 Task: Select a due date automation when advanced on, the moment a card is due add fields without custom field "Resume" set to a date between 1 and 7 working days ago.
Action: Mouse moved to (1002, 78)
Screenshot: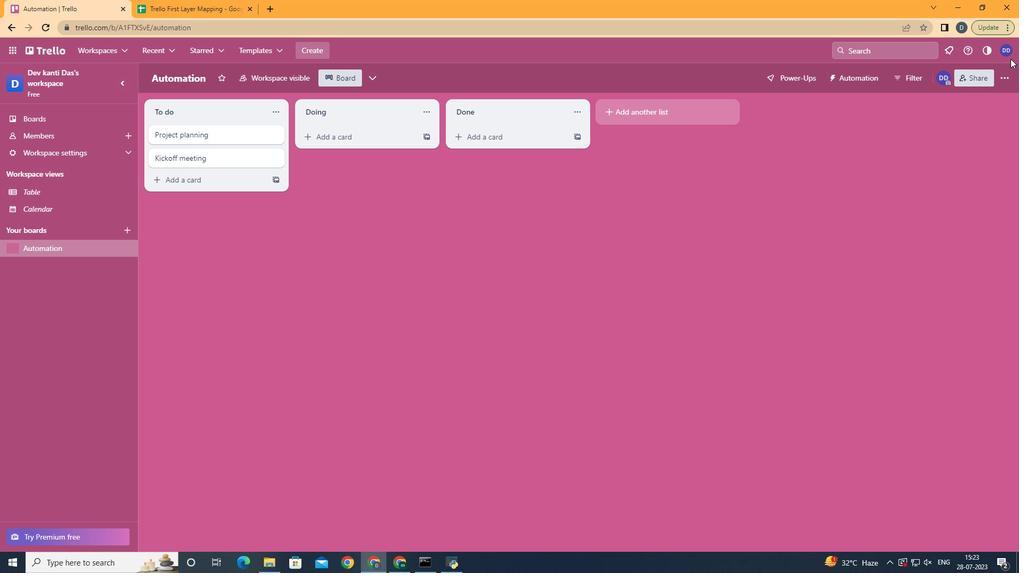 
Action: Mouse pressed left at (1002, 78)
Screenshot: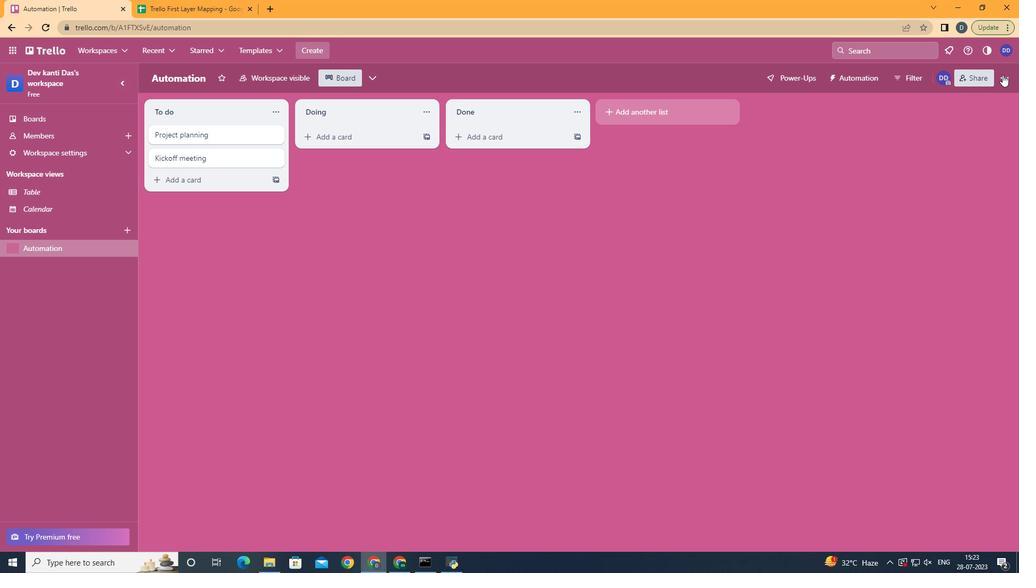 
Action: Mouse moved to (950, 223)
Screenshot: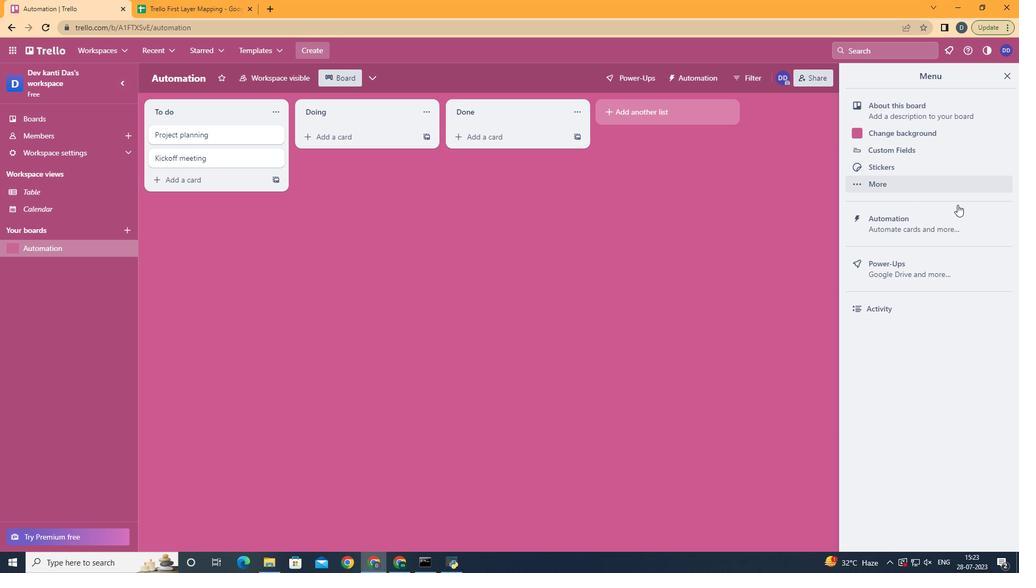 
Action: Mouse pressed left at (950, 223)
Screenshot: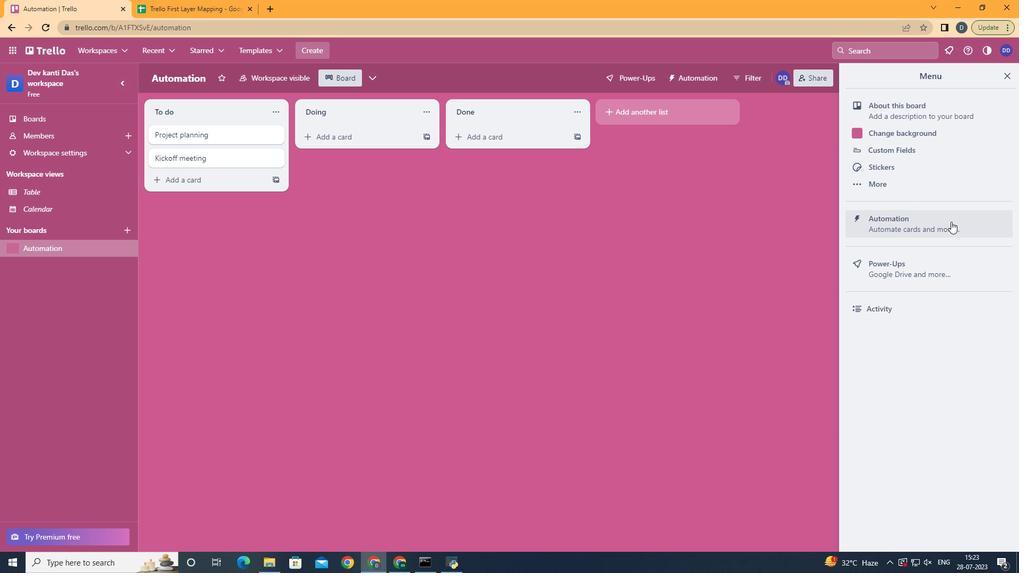 
Action: Mouse moved to (203, 213)
Screenshot: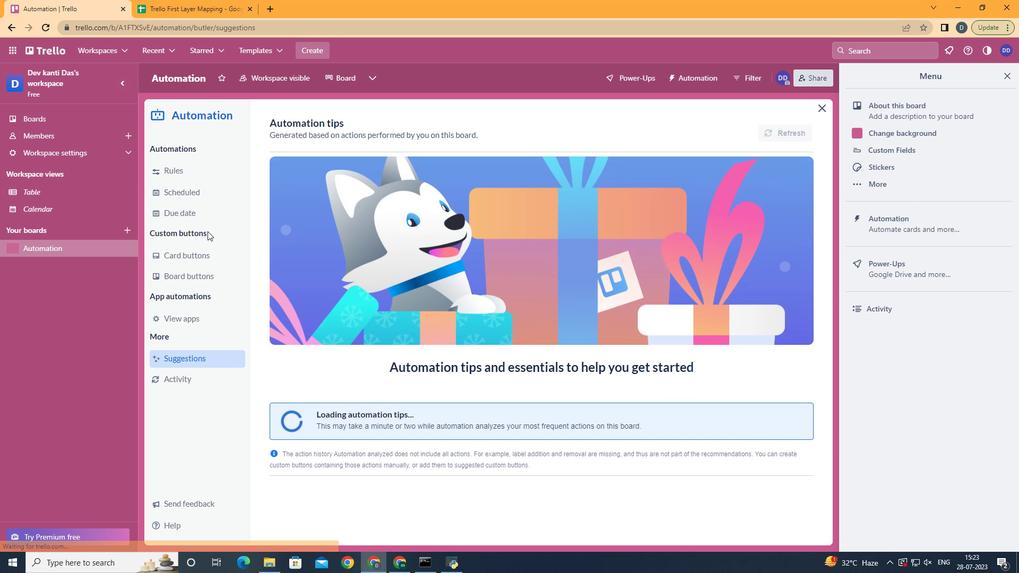 
Action: Mouse pressed left at (203, 213)
Screenshot: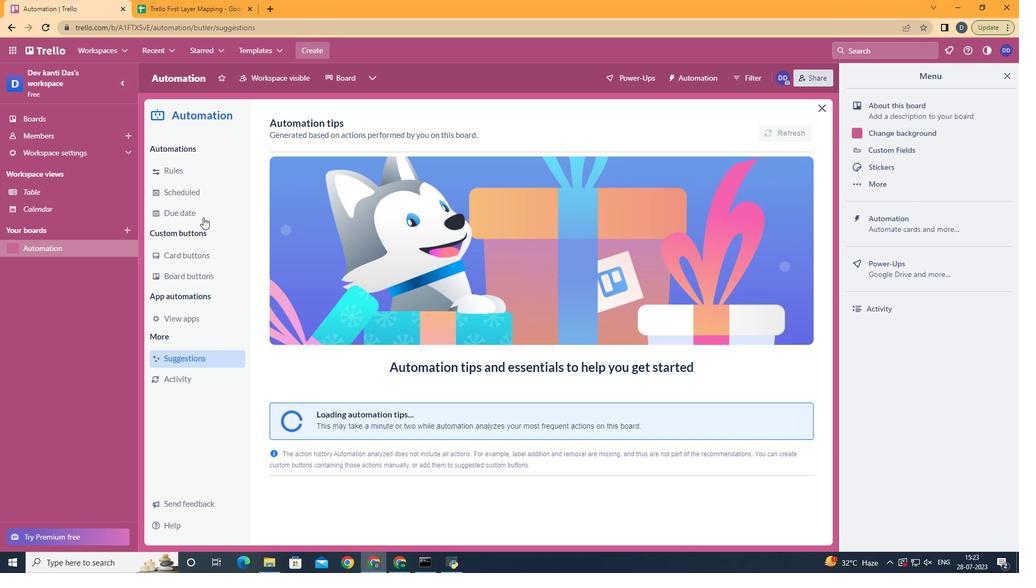
Action: Mouse moved to (751, 125)
Screenshot: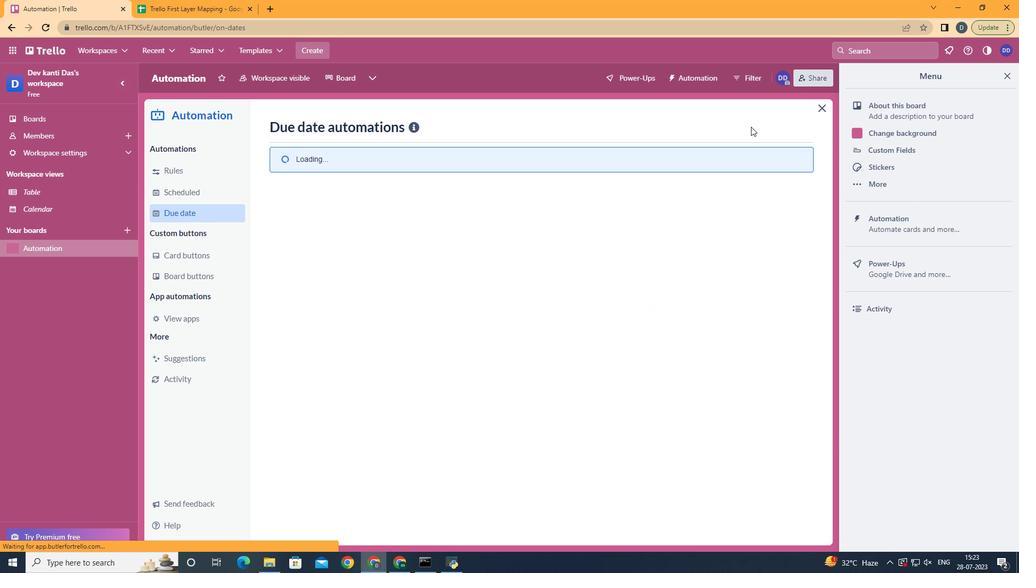 
Action: Mouse pressed left at (751, 125)
Screenshot: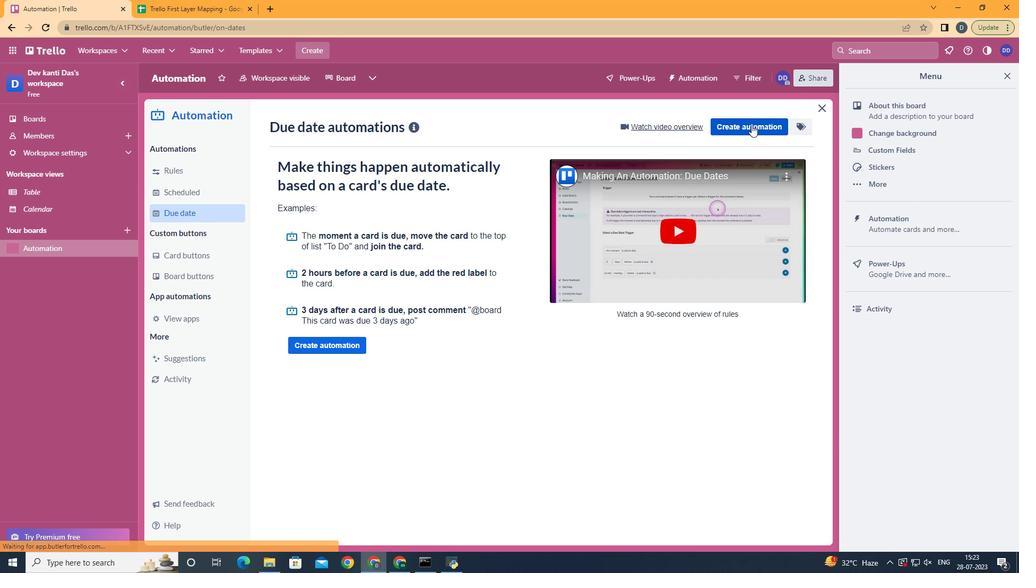 
Action: Mouse moved to (391, 225)
Screenshot: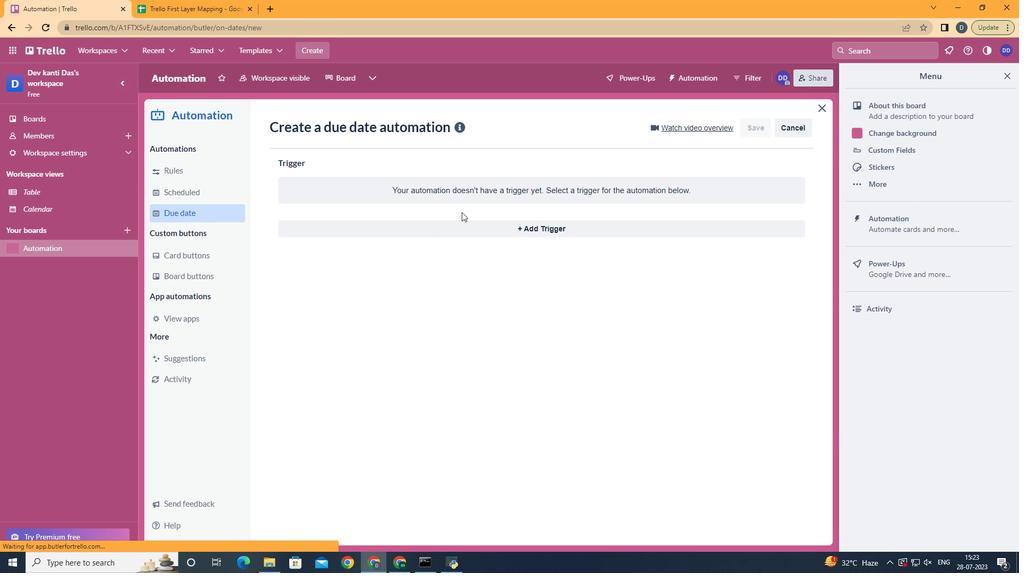 
Action: Mouse pressed left at (391, 225)
Screenshot: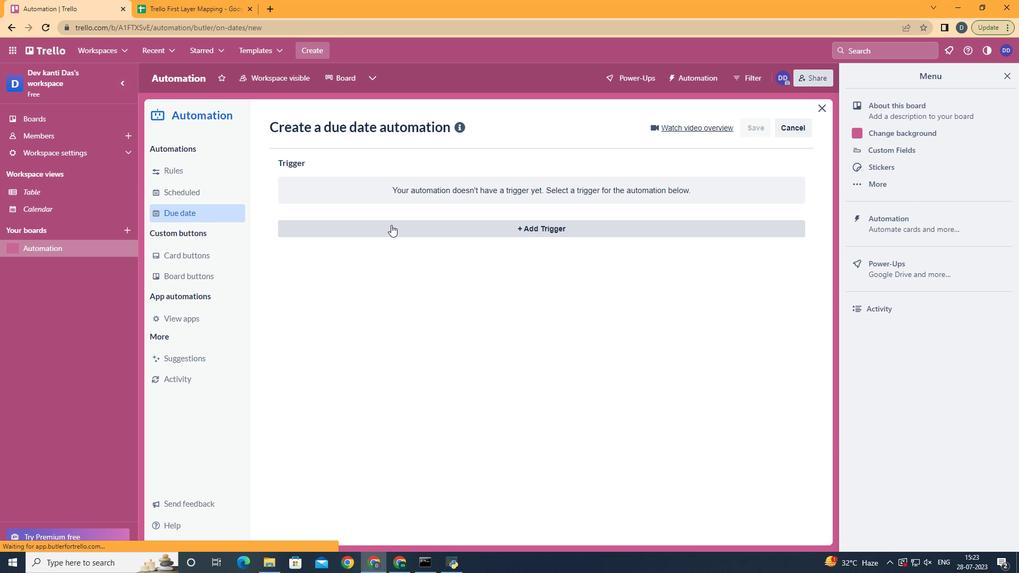 
Action: Mouse moved to (311, 352)
Screenshot: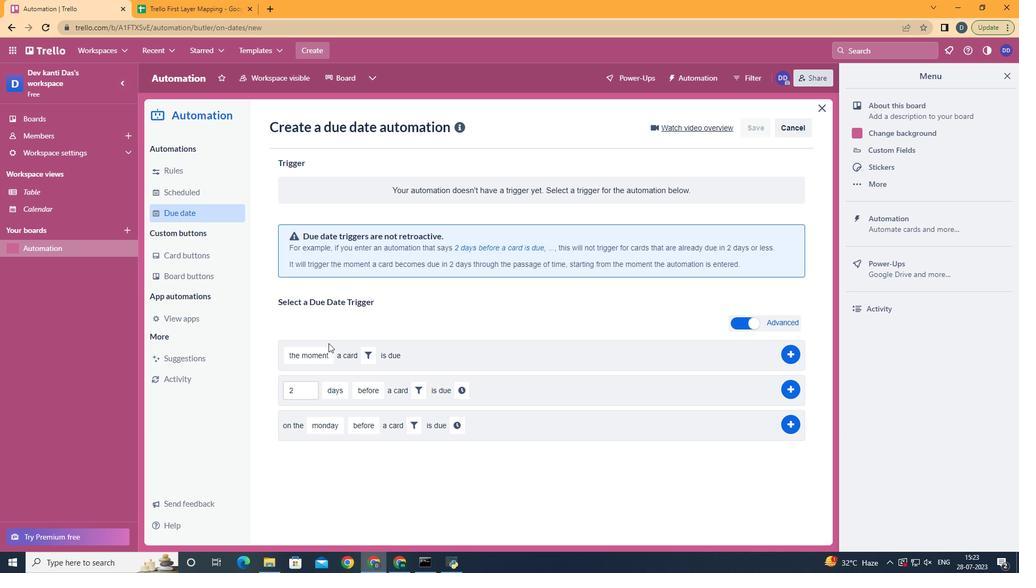 
Action: Mouse pressed left at (311, 352)
Screenshot: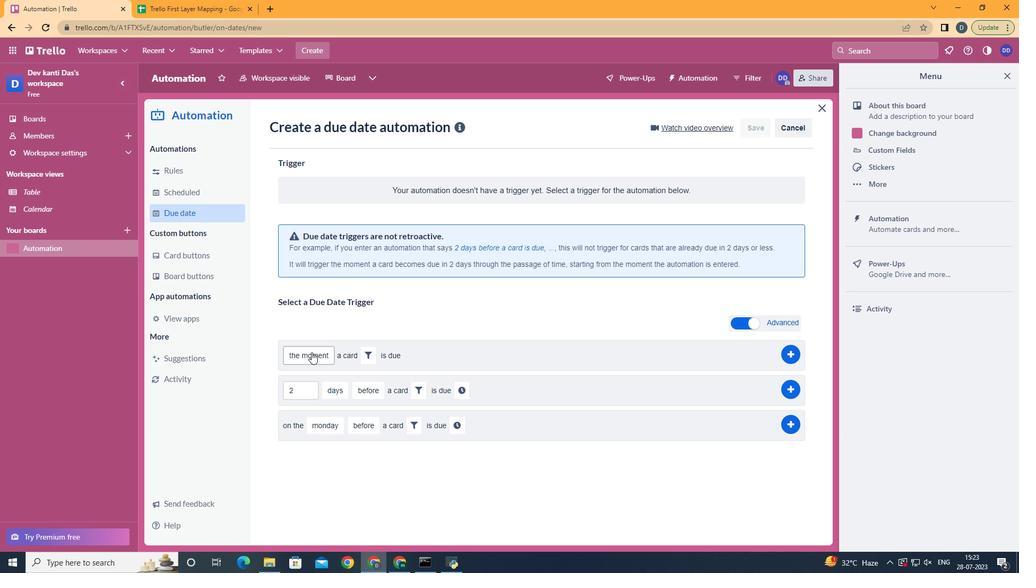 
Action: Mouse moved to (322, 382)
Screenshot: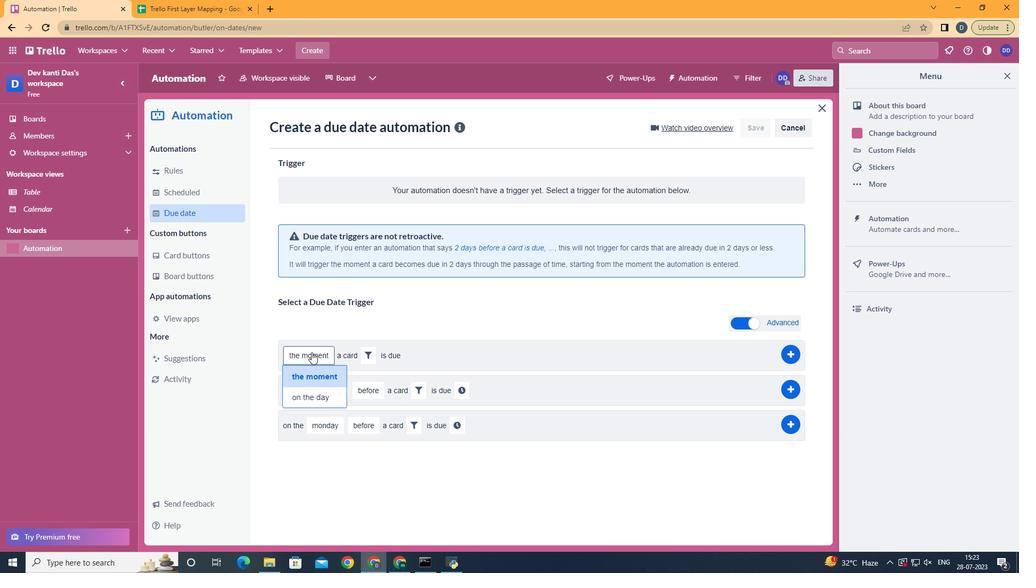 
Action: Mouse pressed left at (322, 382)
Screenshot: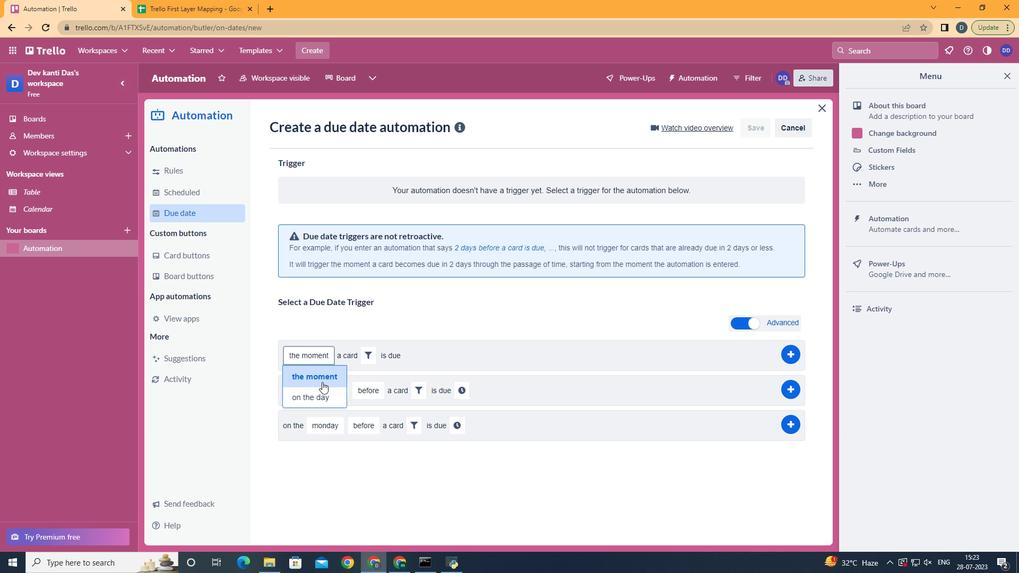 
Action: Mouse moved to (369, 350)
Screenshot: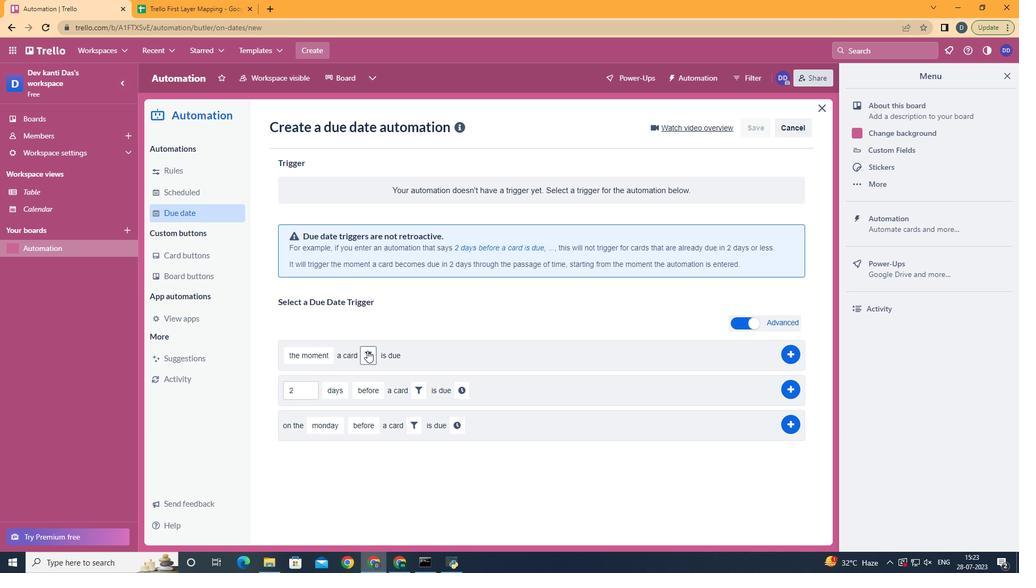 
Action: Mouse pressed left at (369, 350)
Screenshot: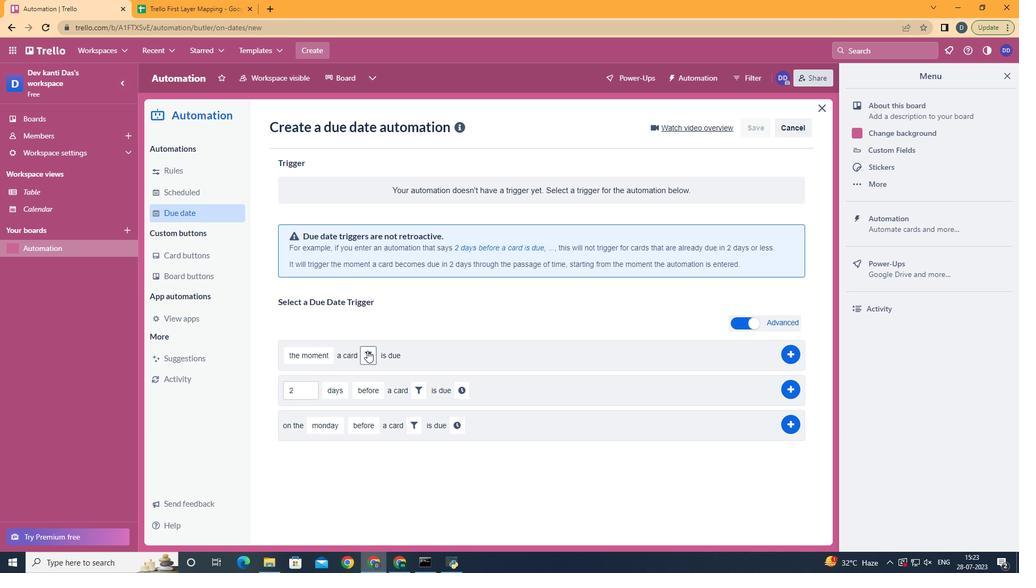 
Action: Mouse moved to (547, 386)
Screenshot: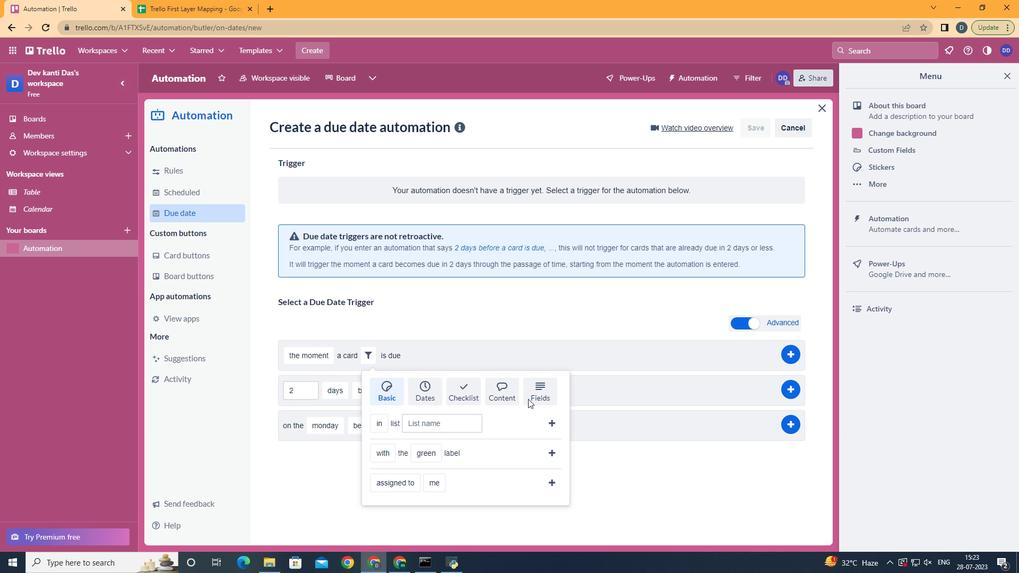 
Action: Mouse pressed left at (547, 386)
Screenshot: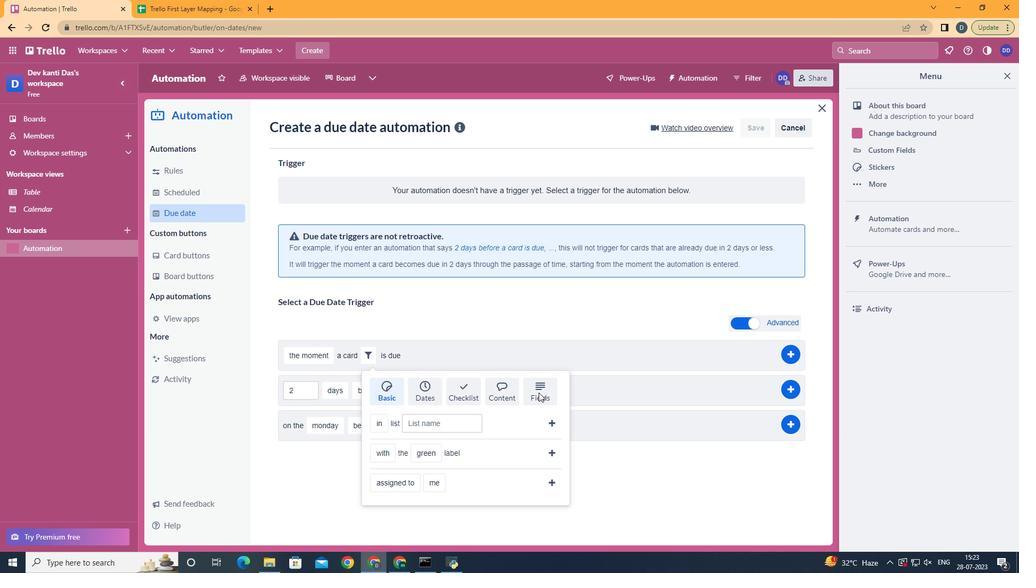 
Action: Mouse scrolled (547, 385) with delta (0, 0)
Screenshot: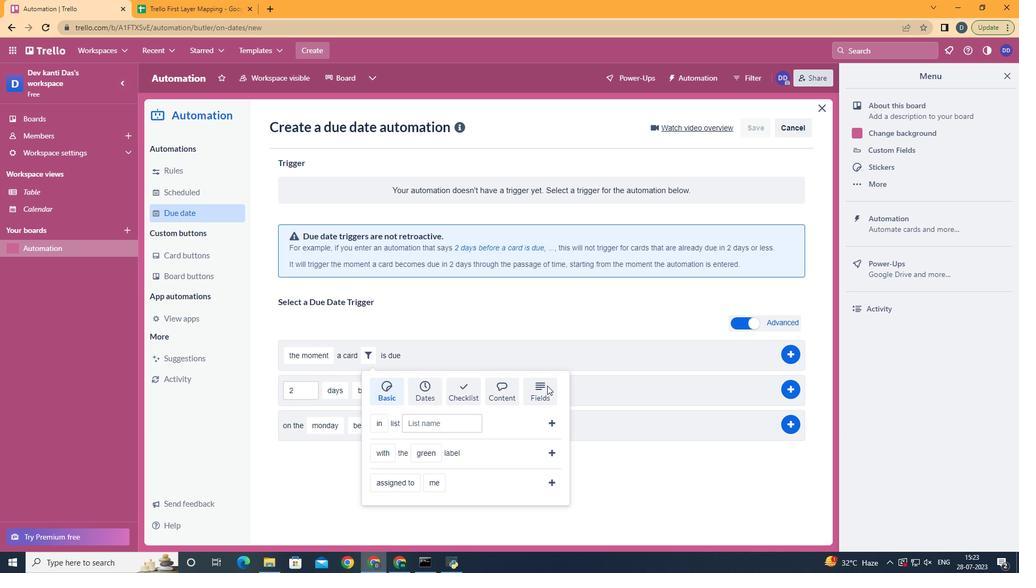
Action: Mouse scrolled (547, 385) with delta (0, 0)
Screenshot: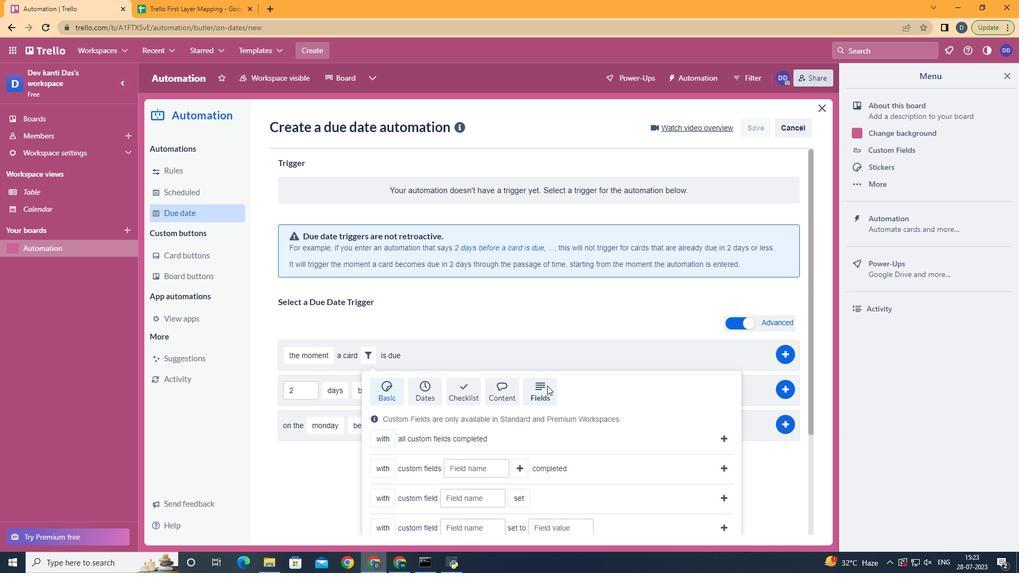 
Action: Mouse scrolled (547, 384) with delta (0, -1)
Screenshot: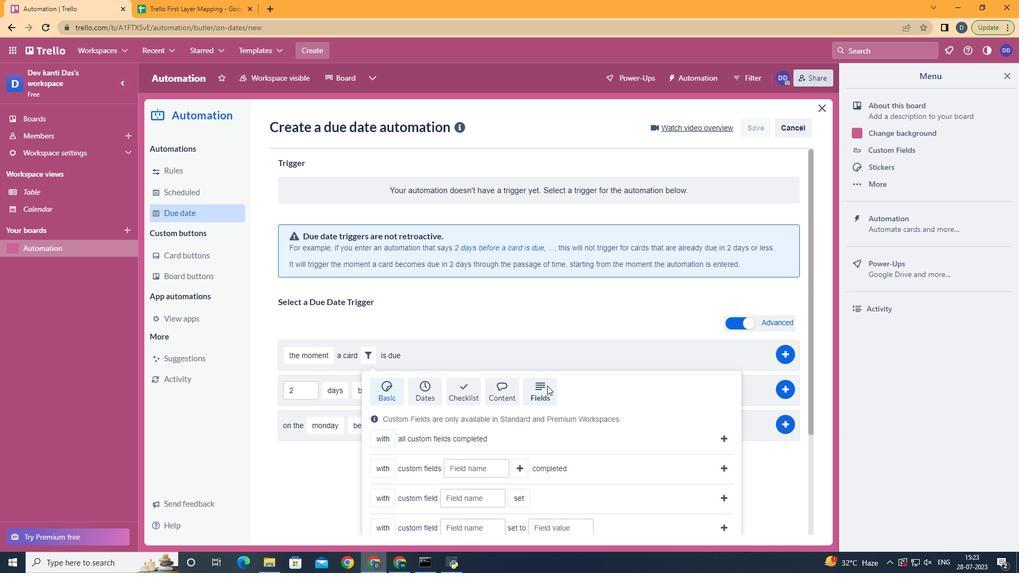 
Action: Mouse scrolled (547, 385) with delta (0, 0)
Screenshot: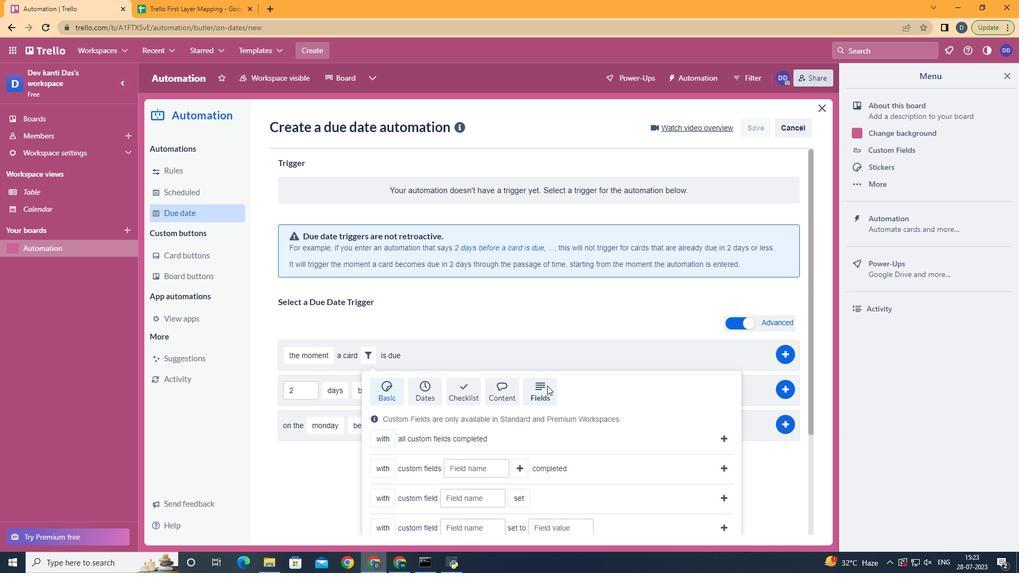 
Action: Mouse scrolled (547, 385) with delta (0, 0)
Screenshot: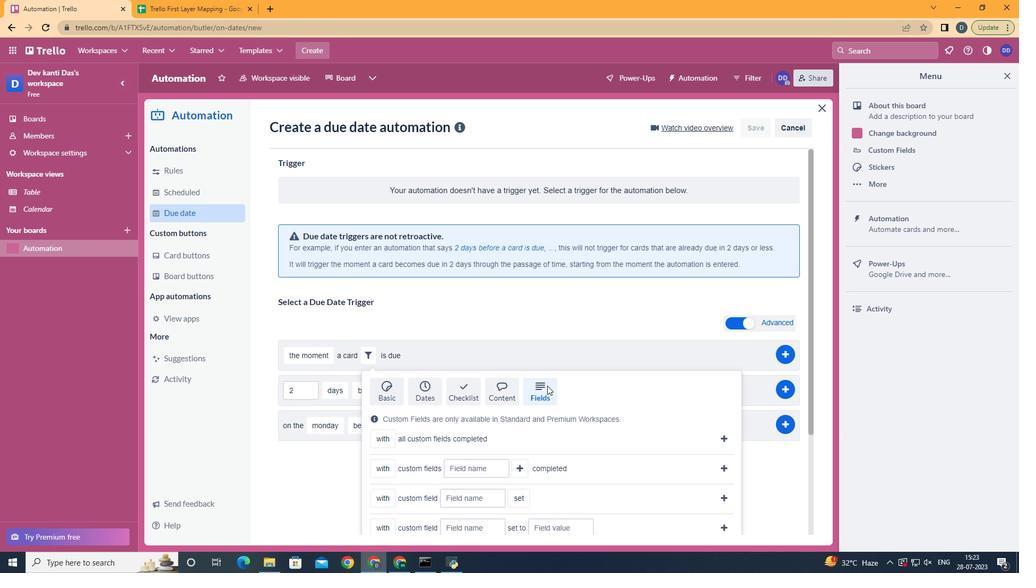 
Action: Mouse moved to (410, 489)
Screenshot: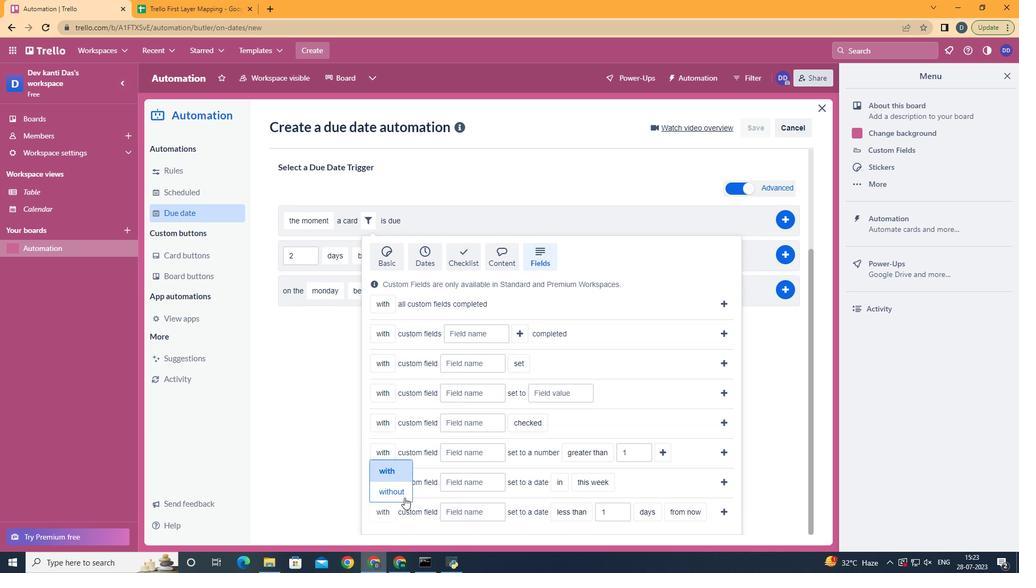 
Action: Mouse pressed left at (410, 489)
Screenshot: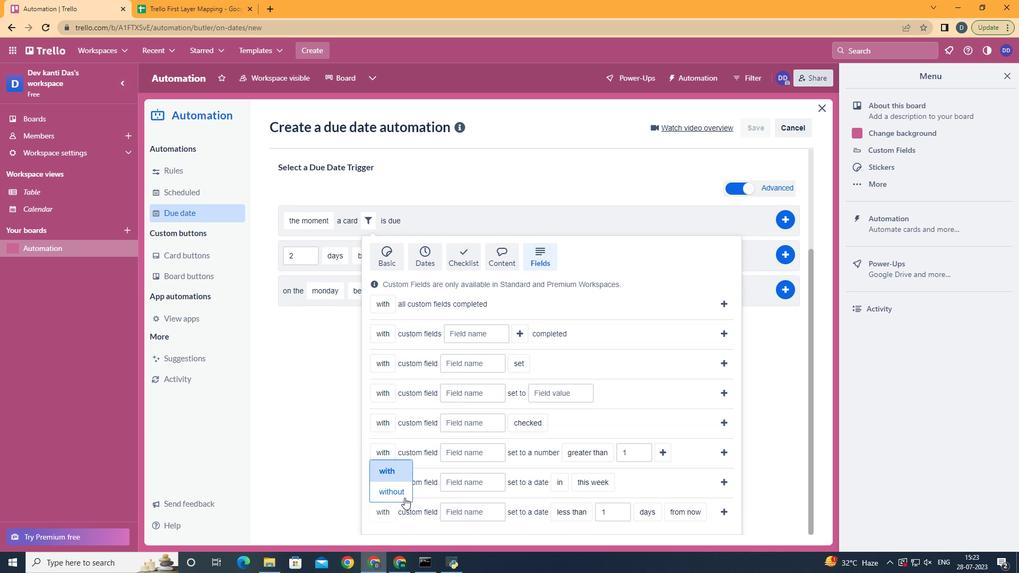 
Action: Mouse moved to (489, 518)
Screenshot: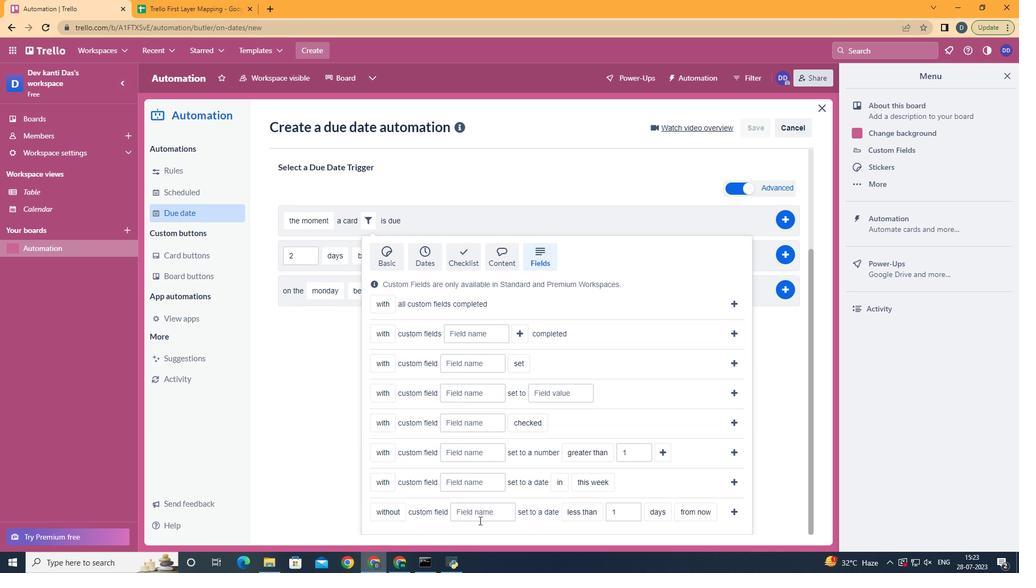
Action: Mouse pressed left at (489, 518)
Screenshot: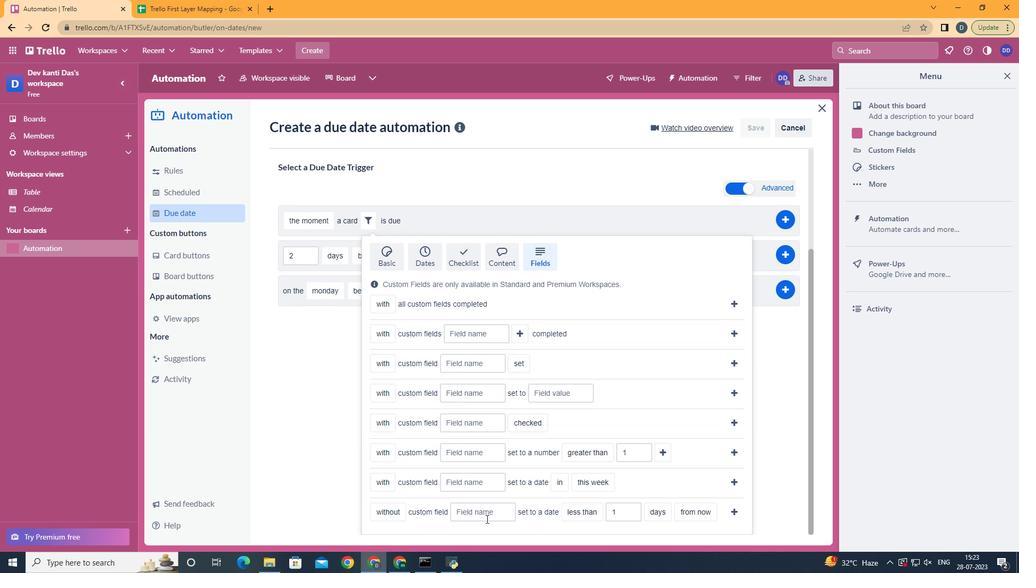 
Action: Key pressed <Key.shift>Resume
Screenshot: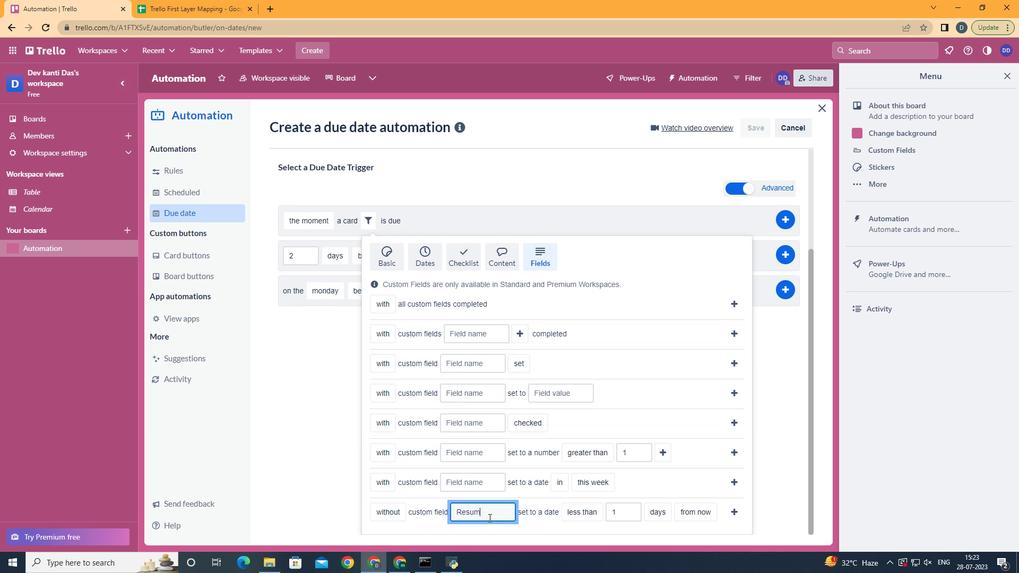 
Action: Mouse moved to (586, 489)
Screenshot: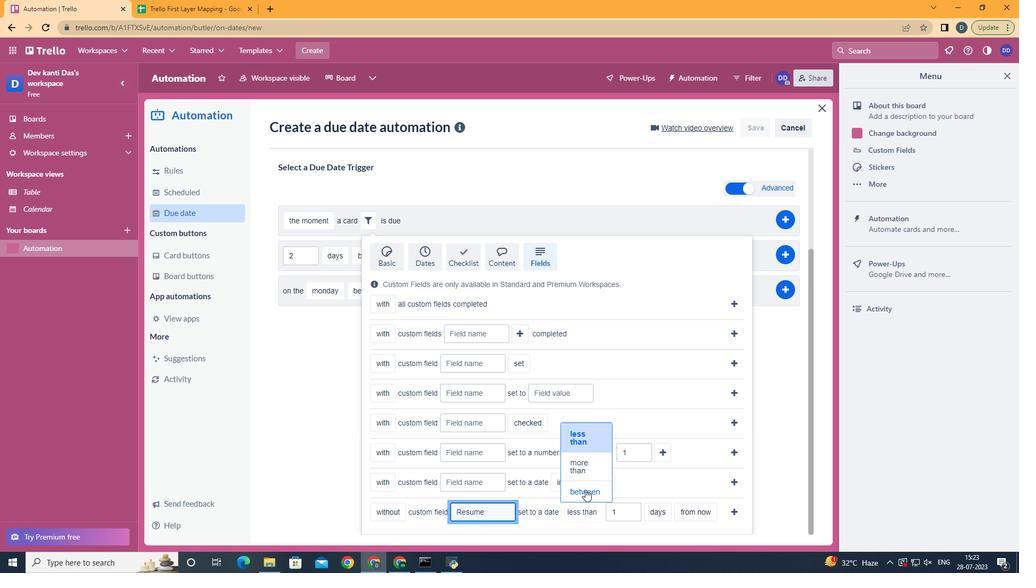 
Action: Mouse pressed left at (586, 489)
Screenshot: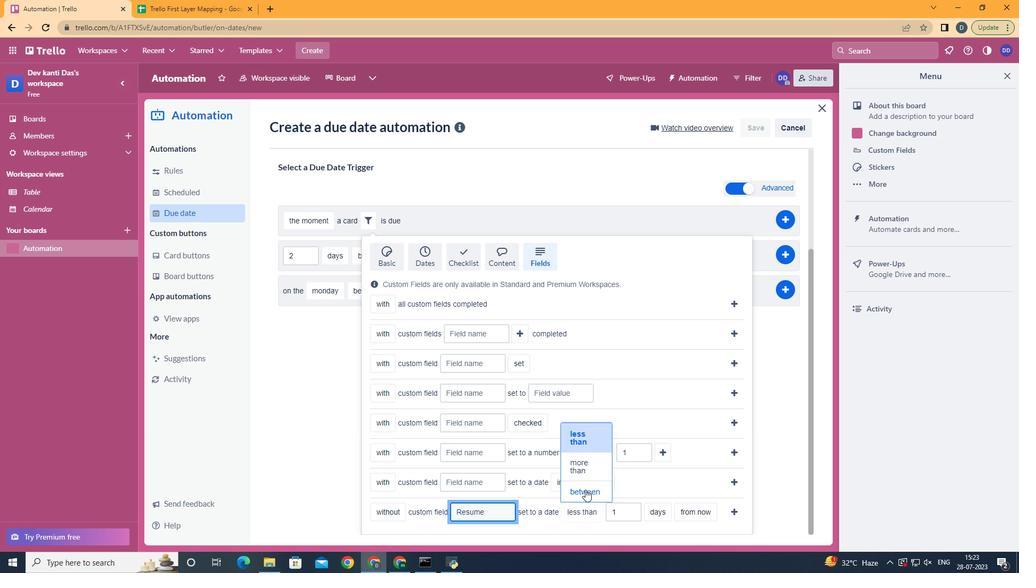 
Action: Mouse moved to (725, 499)
Screenshot: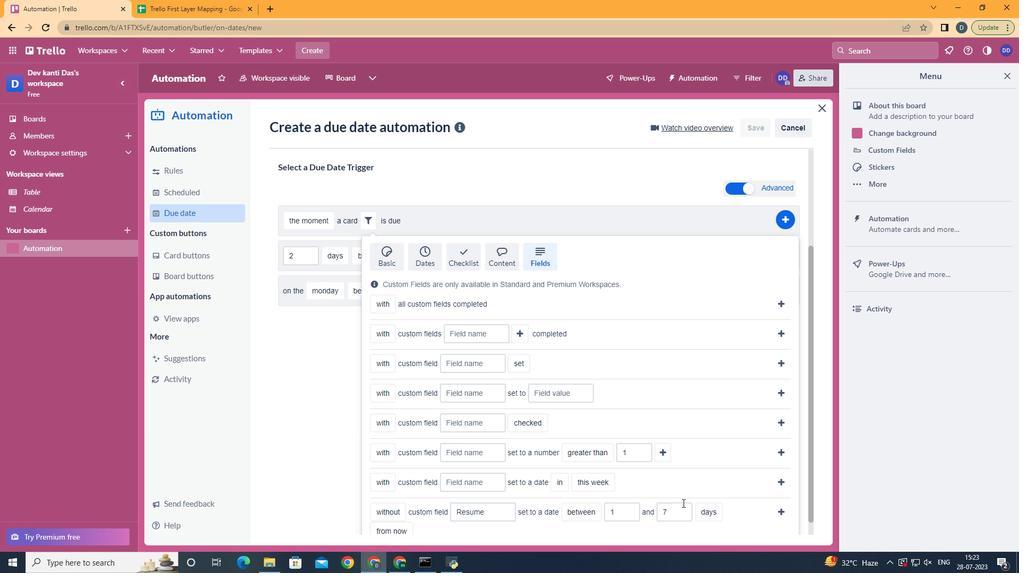 
Action: Mouse scrolled (725, 499) with delta (0, 0)
Screenshot: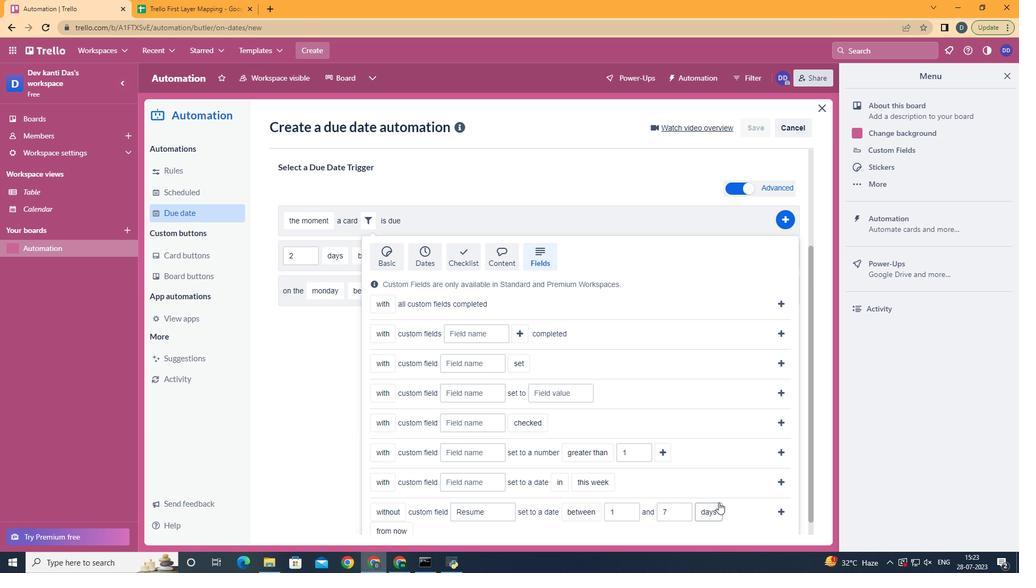 
Action: Mouse scrolled (725, 499) with delta (0, 0)
Screenshot: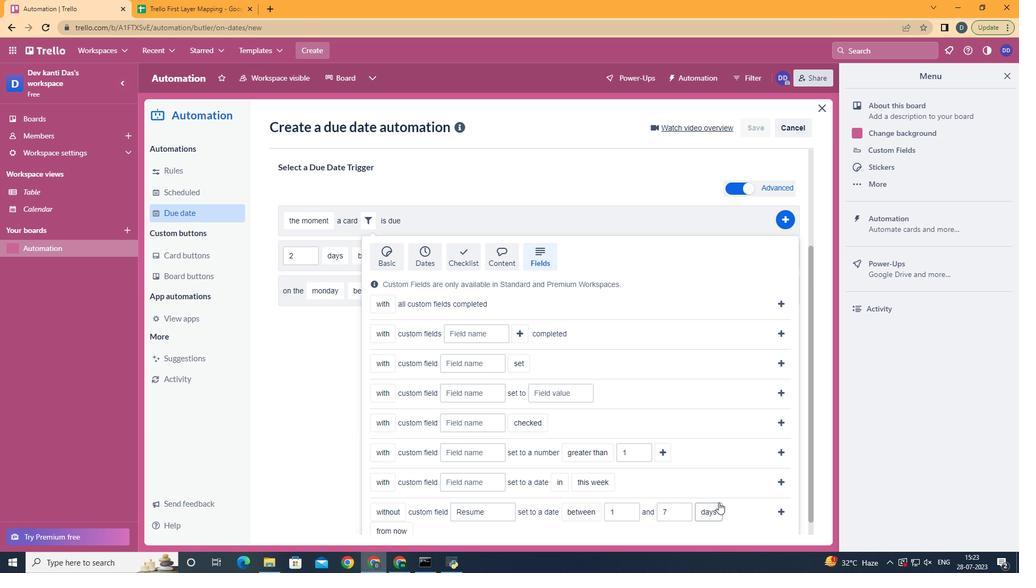 
Action: Mouse moved to (712, 475)
Screenshot: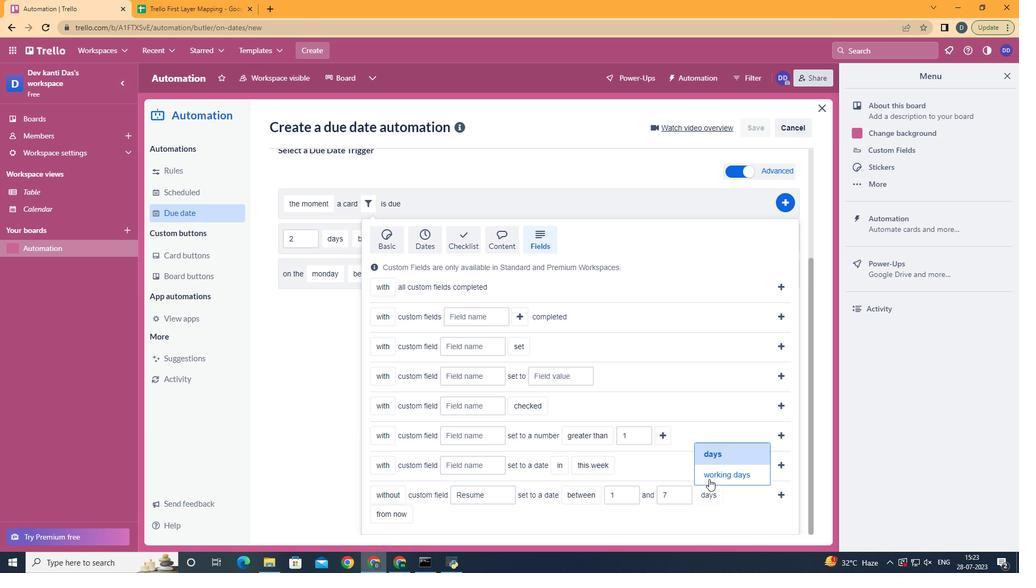 
Action: Mouse pressed left at (712, 475)
Screenshot: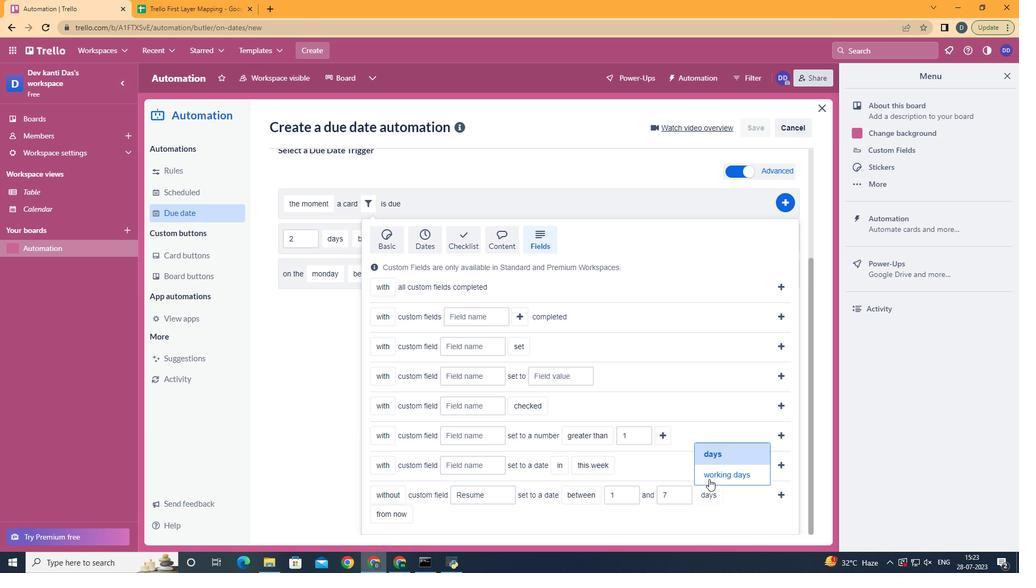 
Action: Mouse moved to (397, 489)
Screenshot: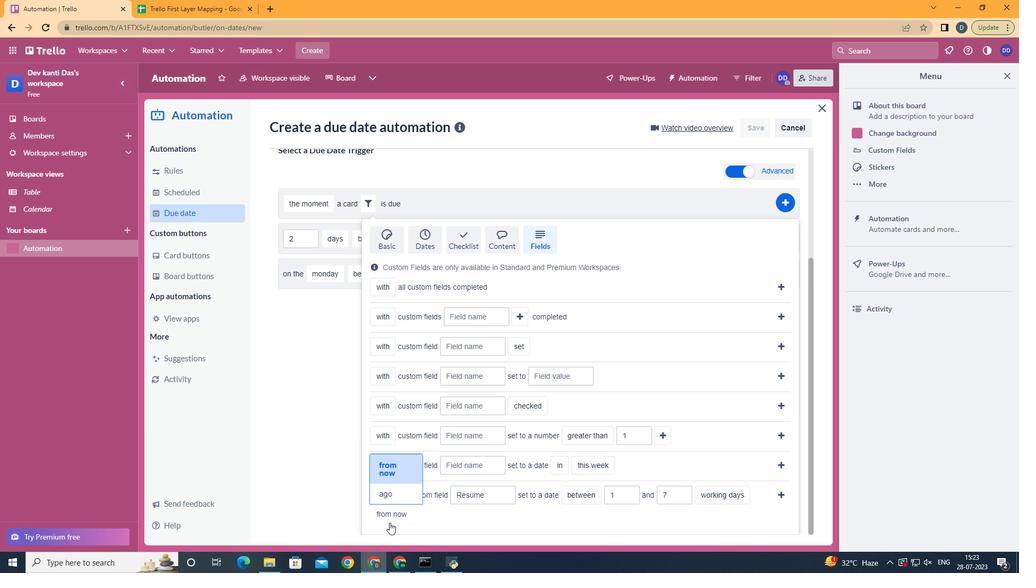 
Action: Mouse pressed left at (397, 489)
Screenshot: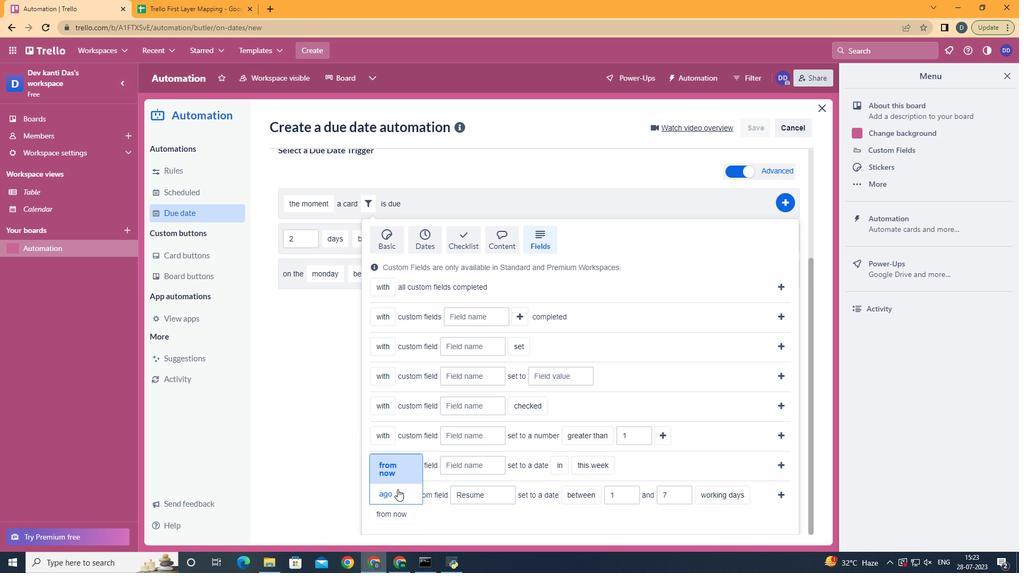 
Action: Mouse moved to (781, 495)
Screenshot: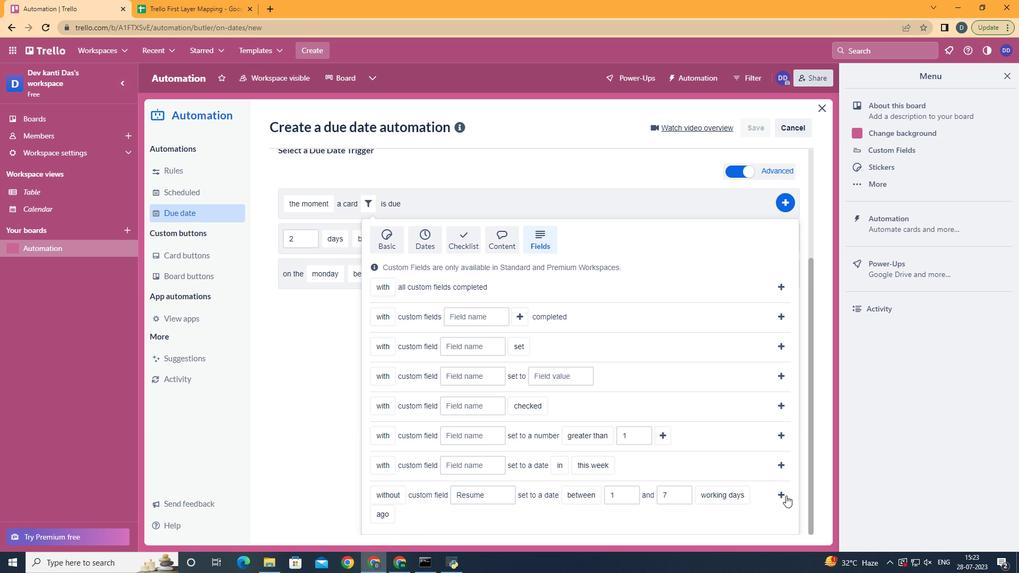 
Action: Mouse pressed left at (781, 495)
Screenshot: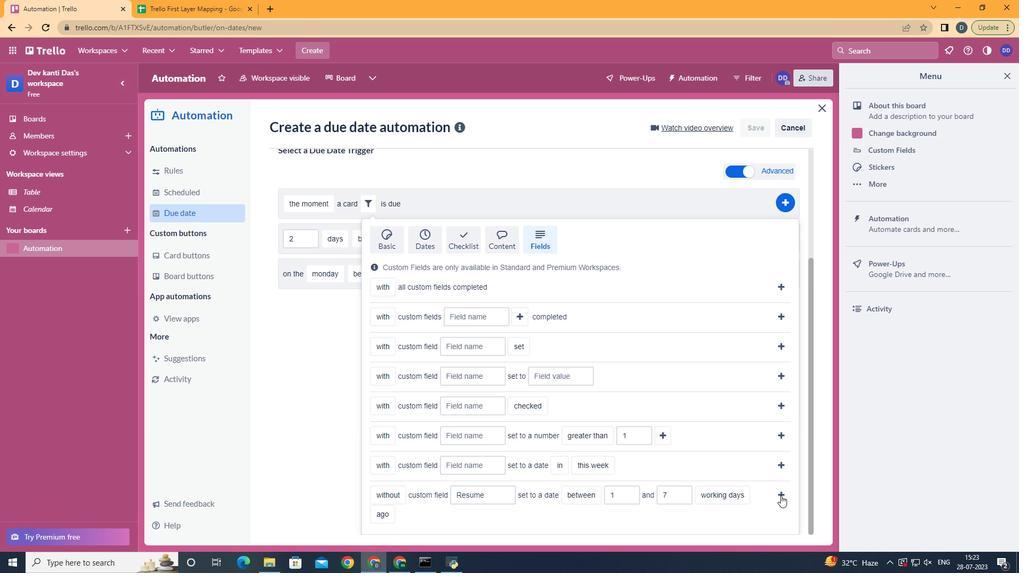 
